 Task: Look for properties with hot tubs in Canada.
Action: Mouse moved to (969, 157)
Screenshot: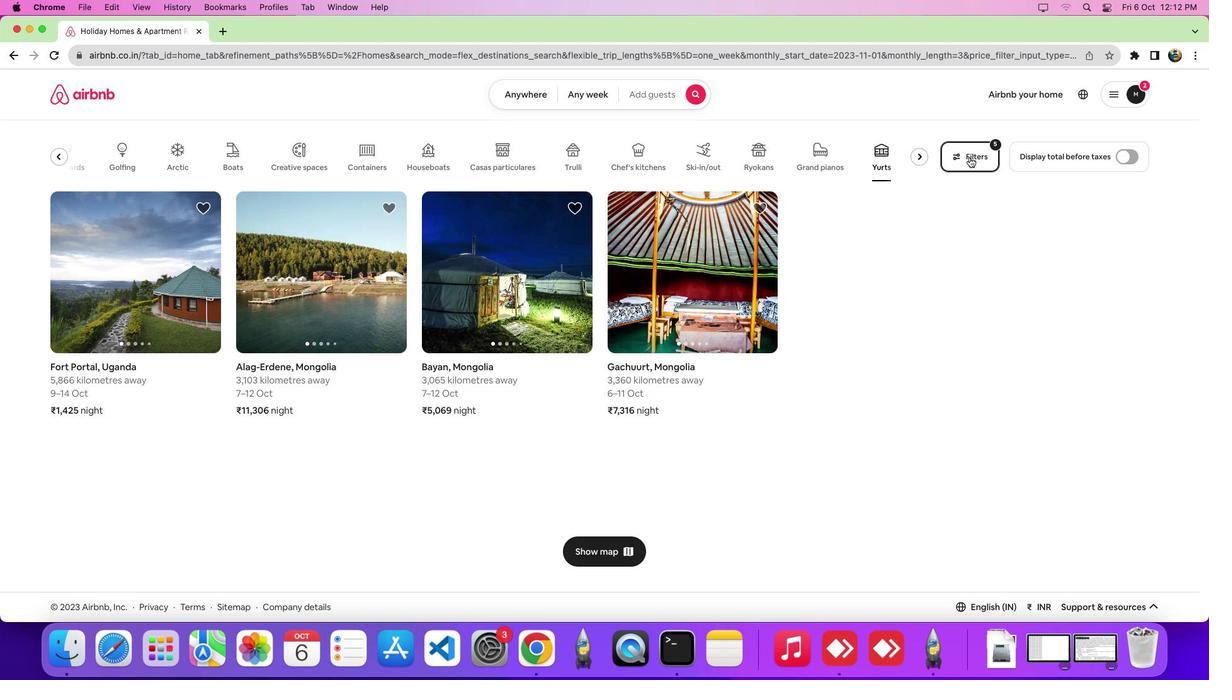 
Action: Mouse pressed left at (969, 157)
Screenshot: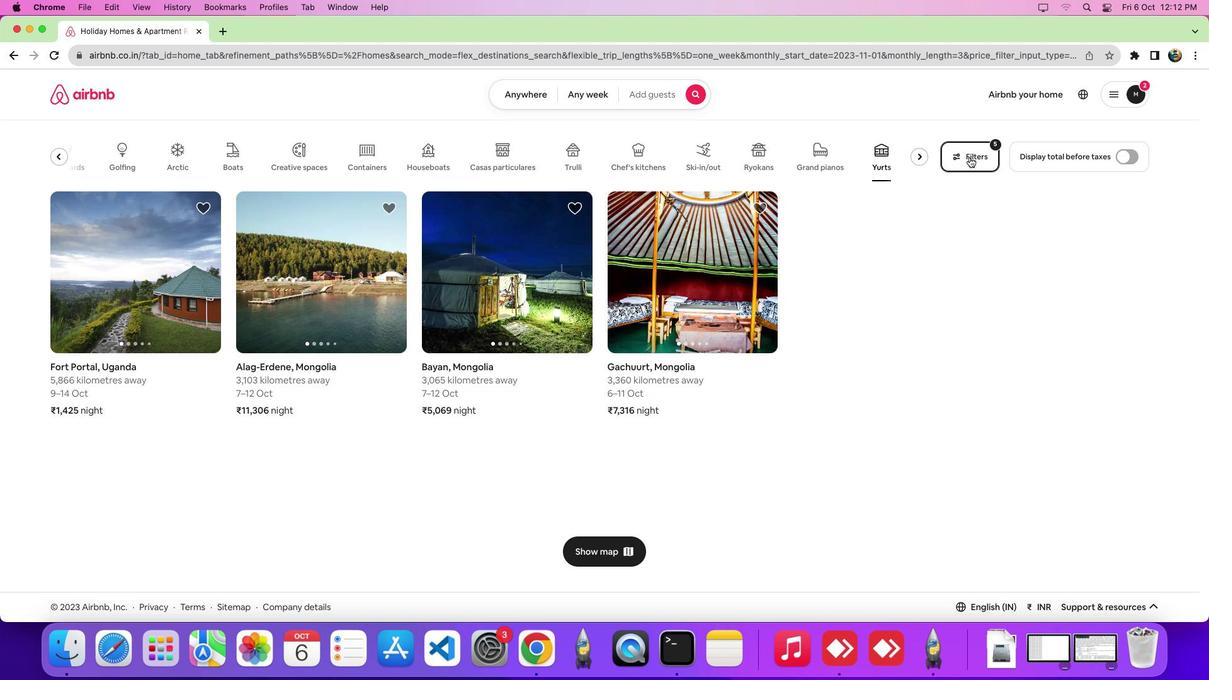 
Action: Mouse moved to (486, 231)
Screenshot: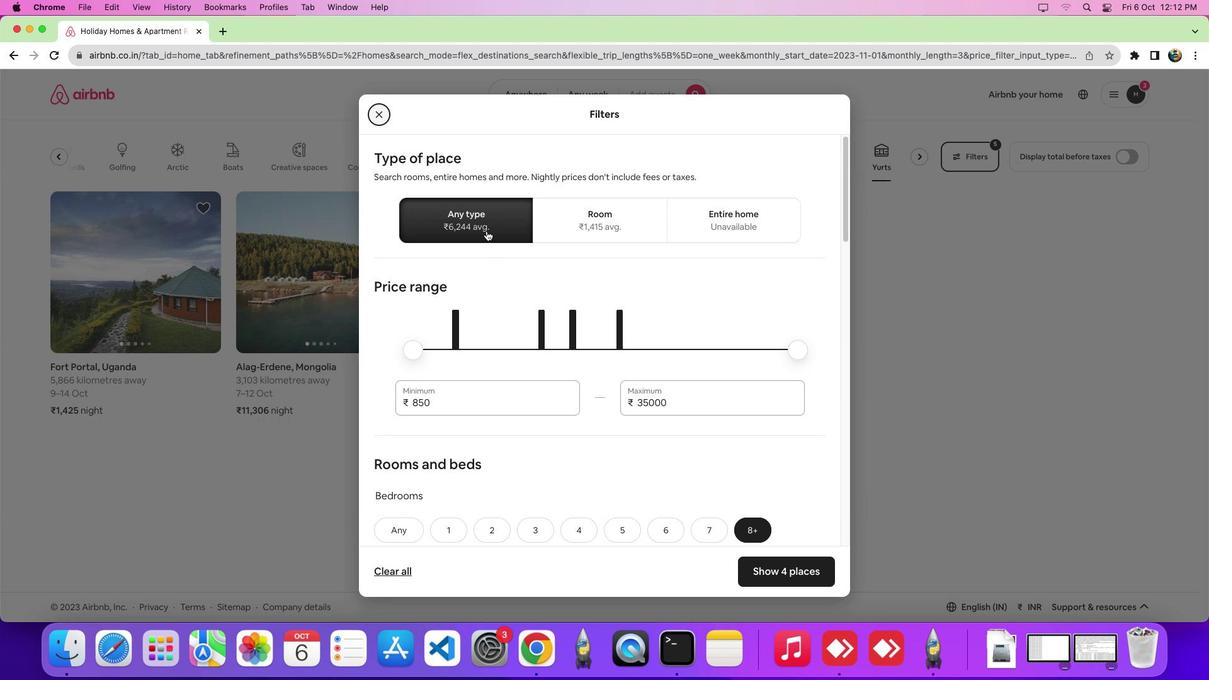 
Action: Mouse pressed left at (486, 231)
Screenshot: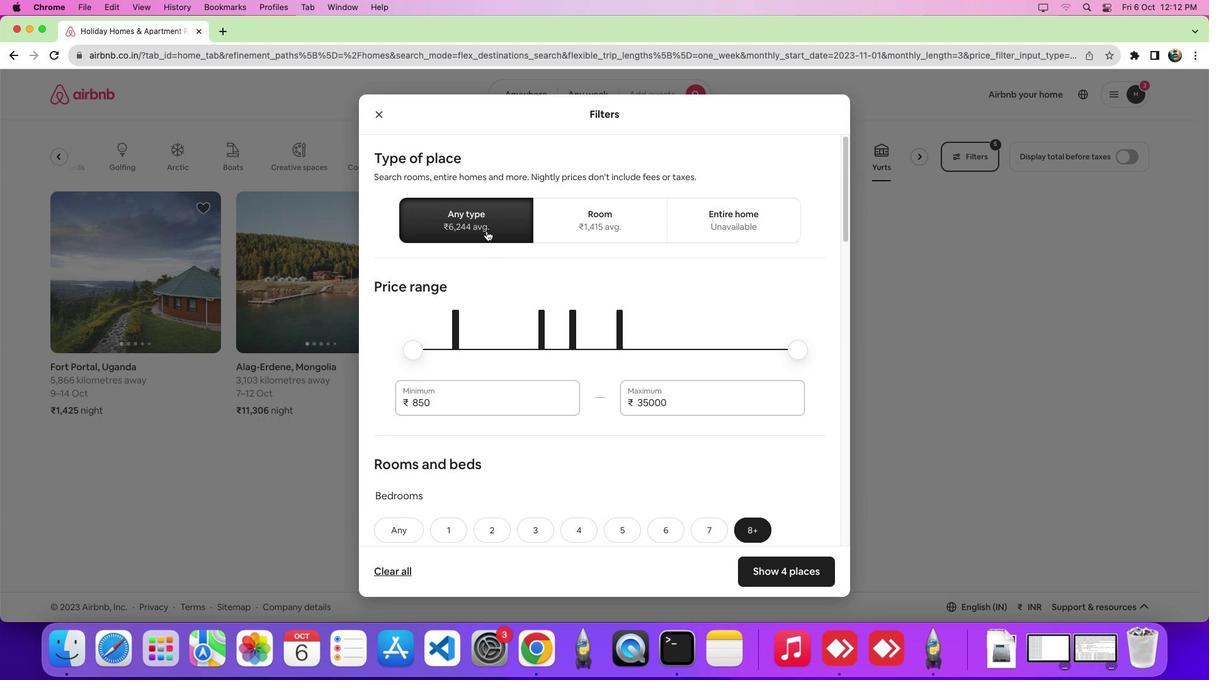 
Action: Mouse moved to (547, 347)
Screenshot: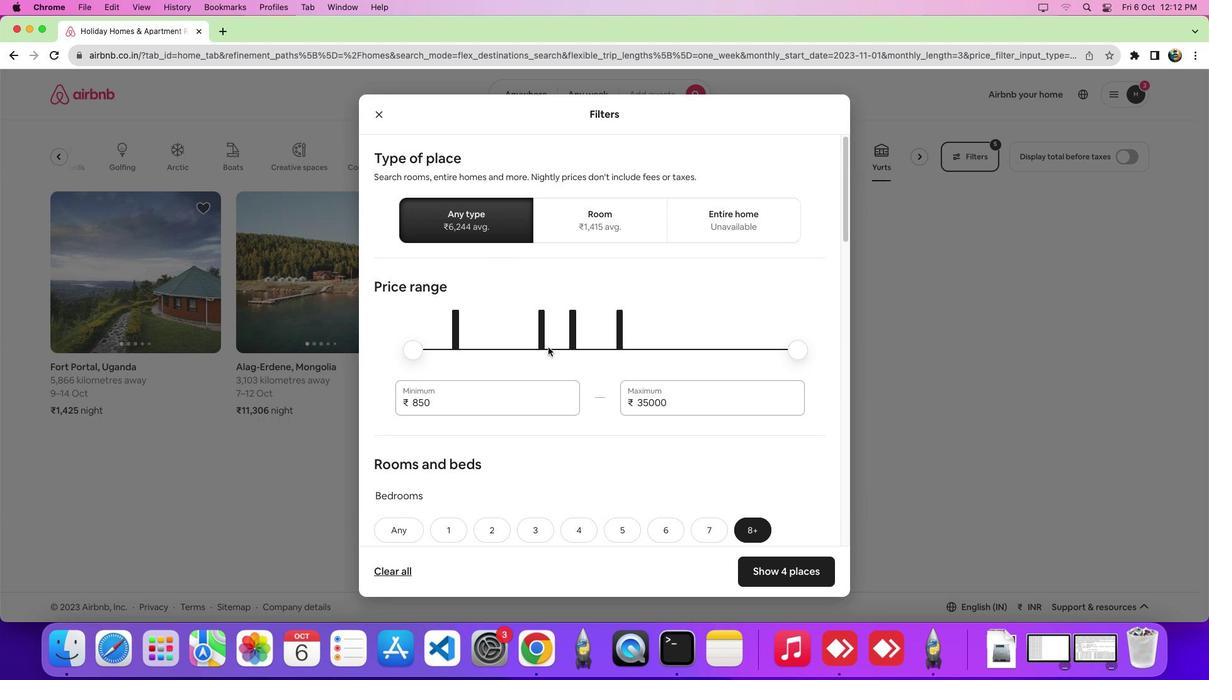
Action: Mouse scrolled (547, 347) with delta (0, 0)
Screenshot: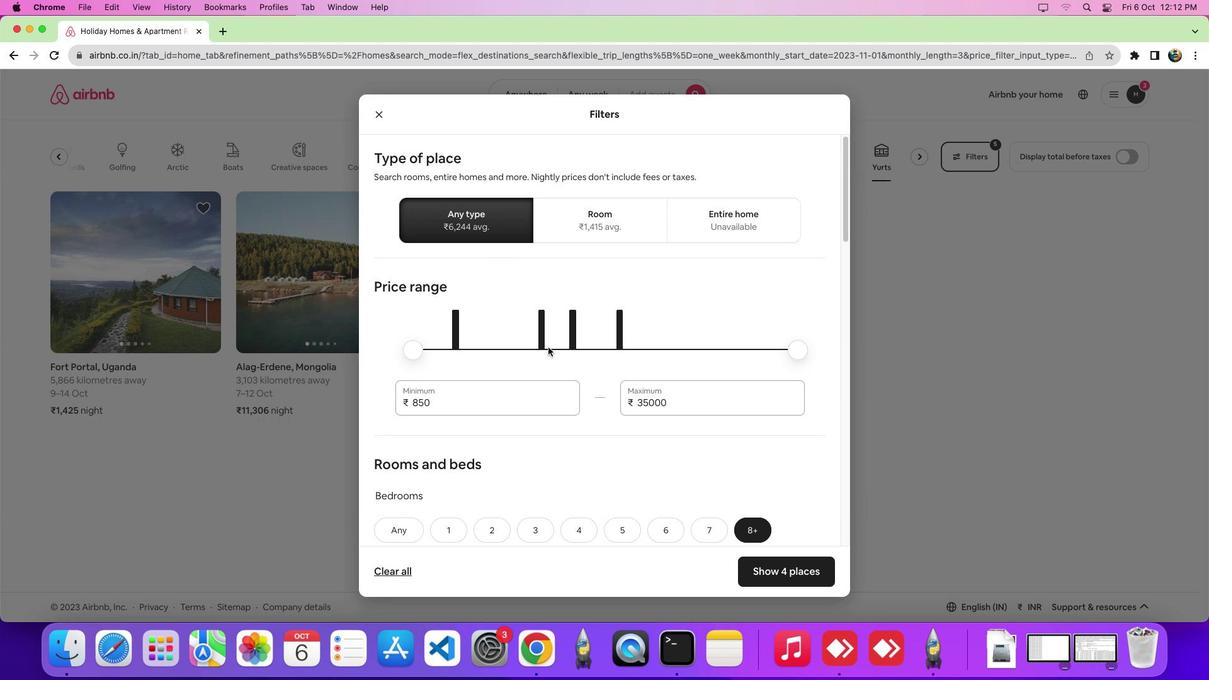 
Action: Mouse scrolled (547, 347) with delta (0, 0)
Screenshot: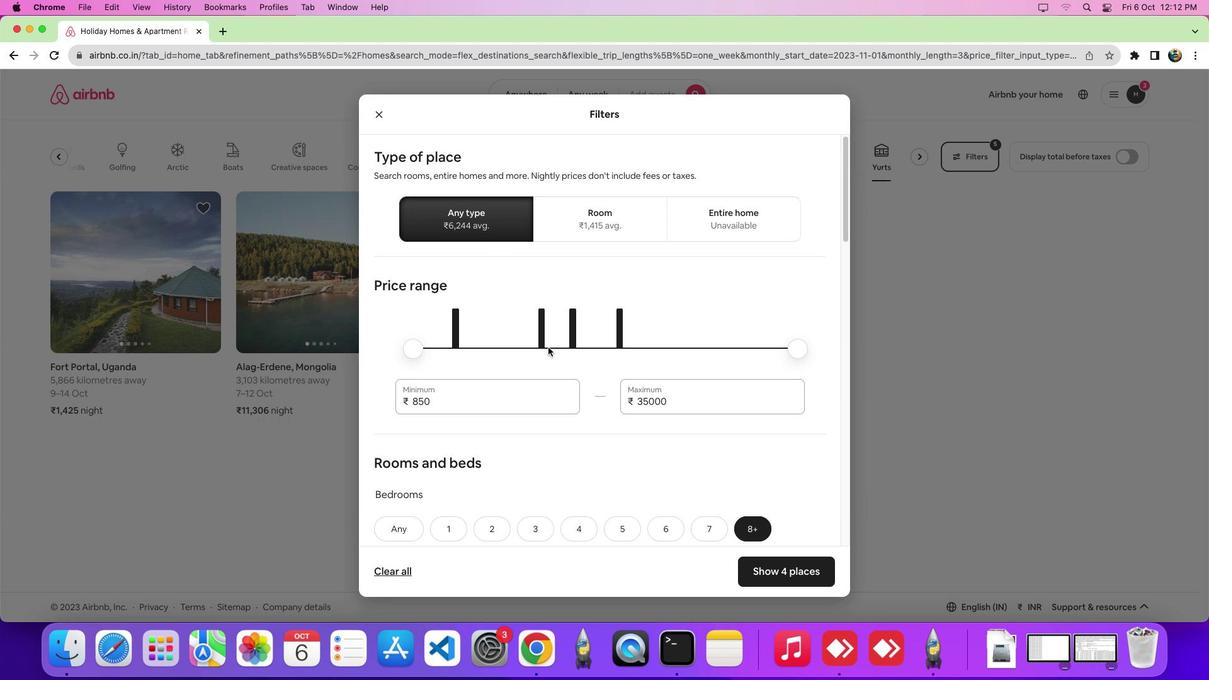 
Action: Mouse scrolled (547, 347) with delta (0, -1)
Screenshot: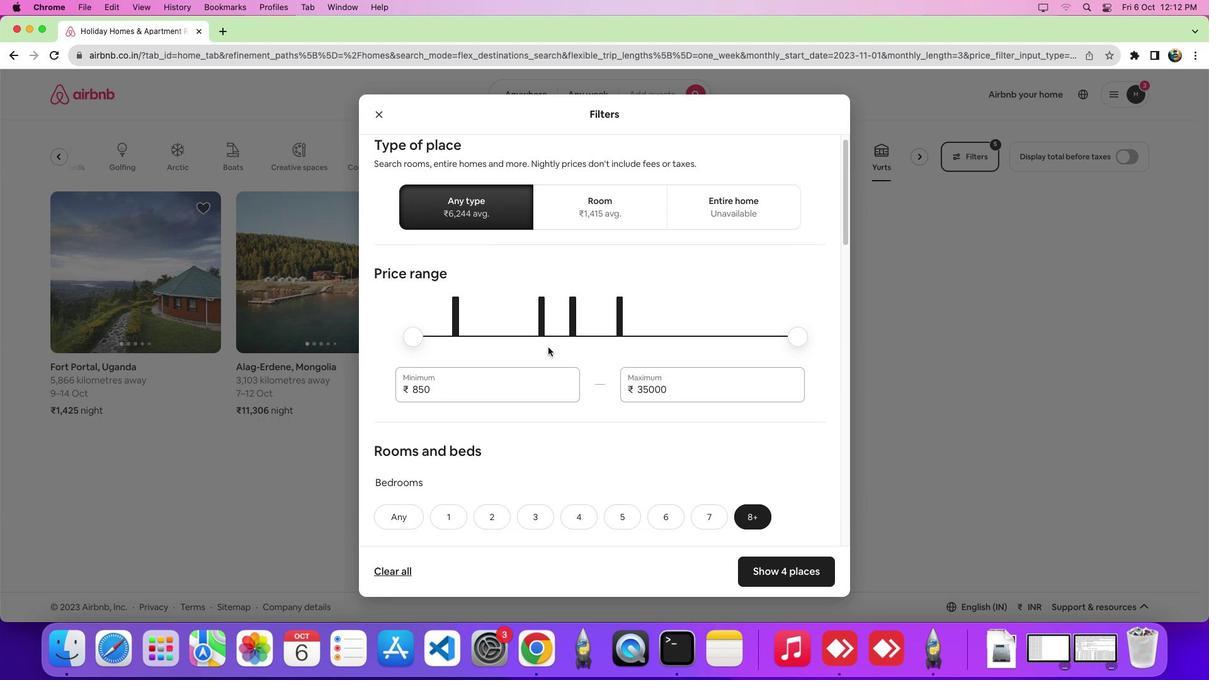 
Action: Mouse scrolled (547, 347) with delta (0, 0)
Screenshot: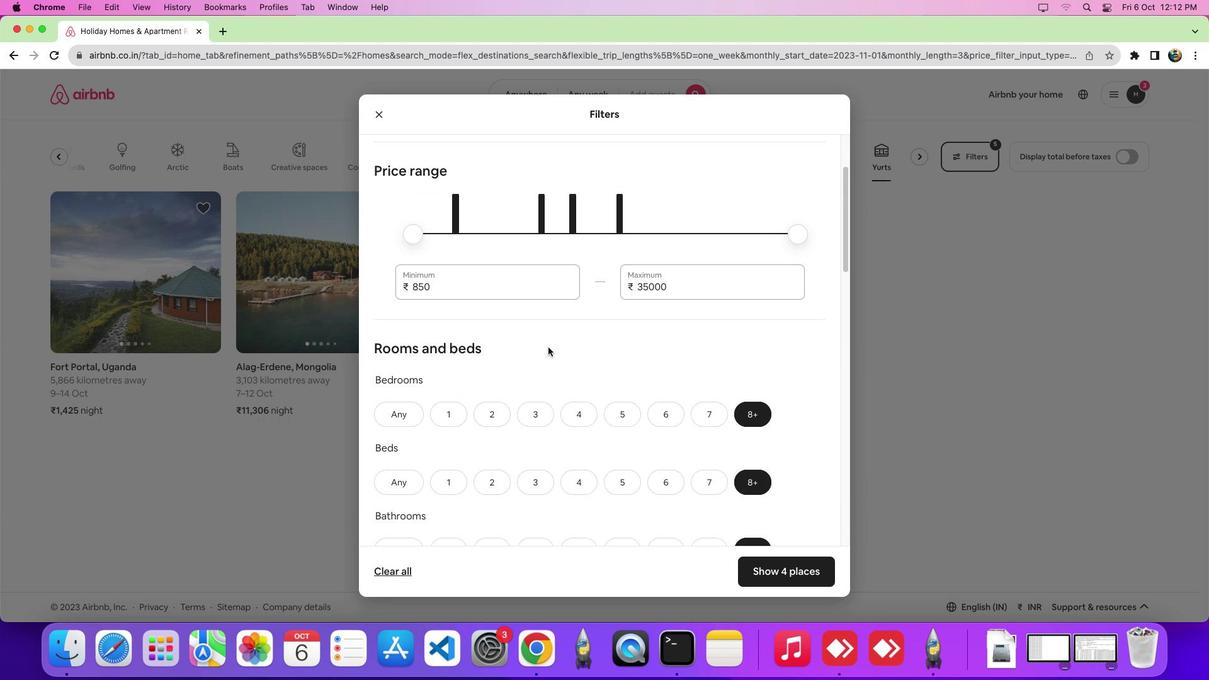 
Action: Mouse scrolled (547, 347) with delta (0, 0)
Screenshot: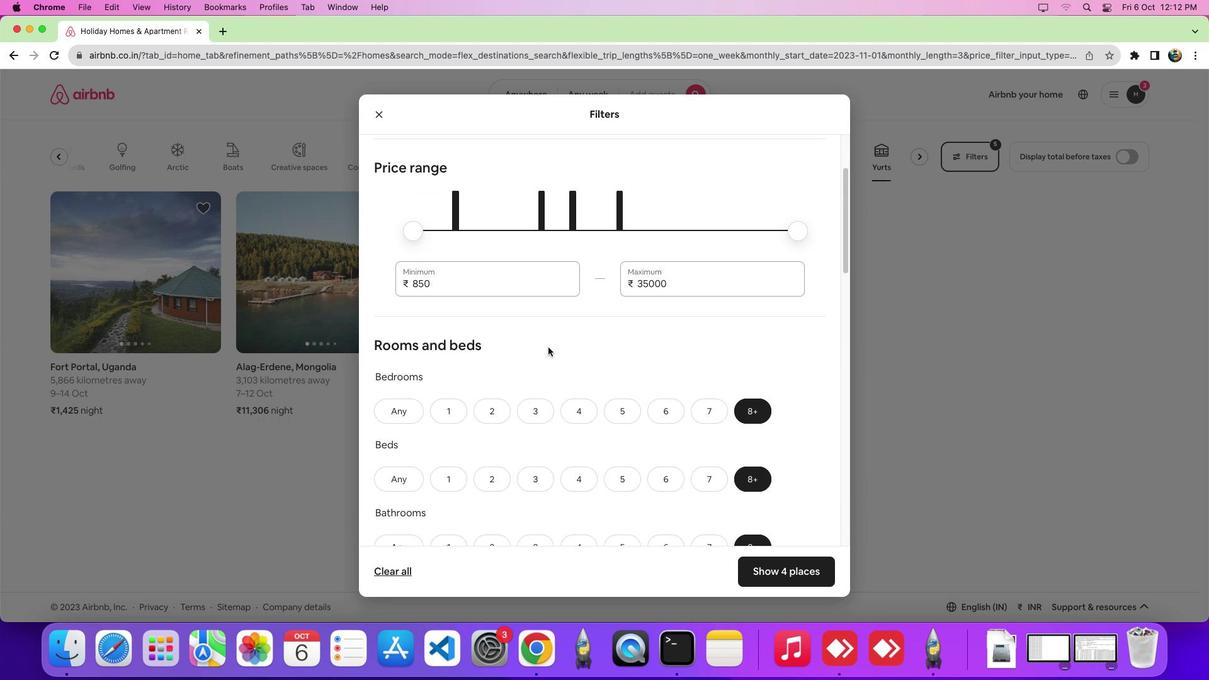
Action: Mouse scrolled (547, 347) with delta (0, -3)
Screenshot: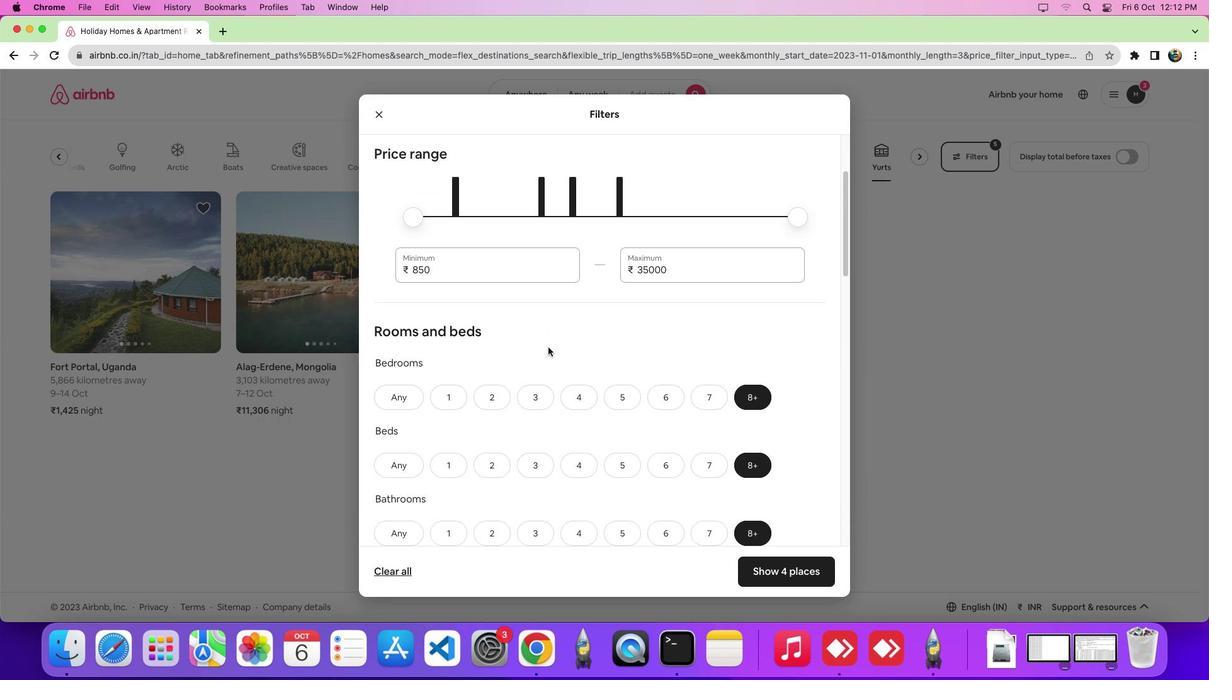 
Action: Mouse scrolled (547, 347) with delta (0, 0)
Screenshot: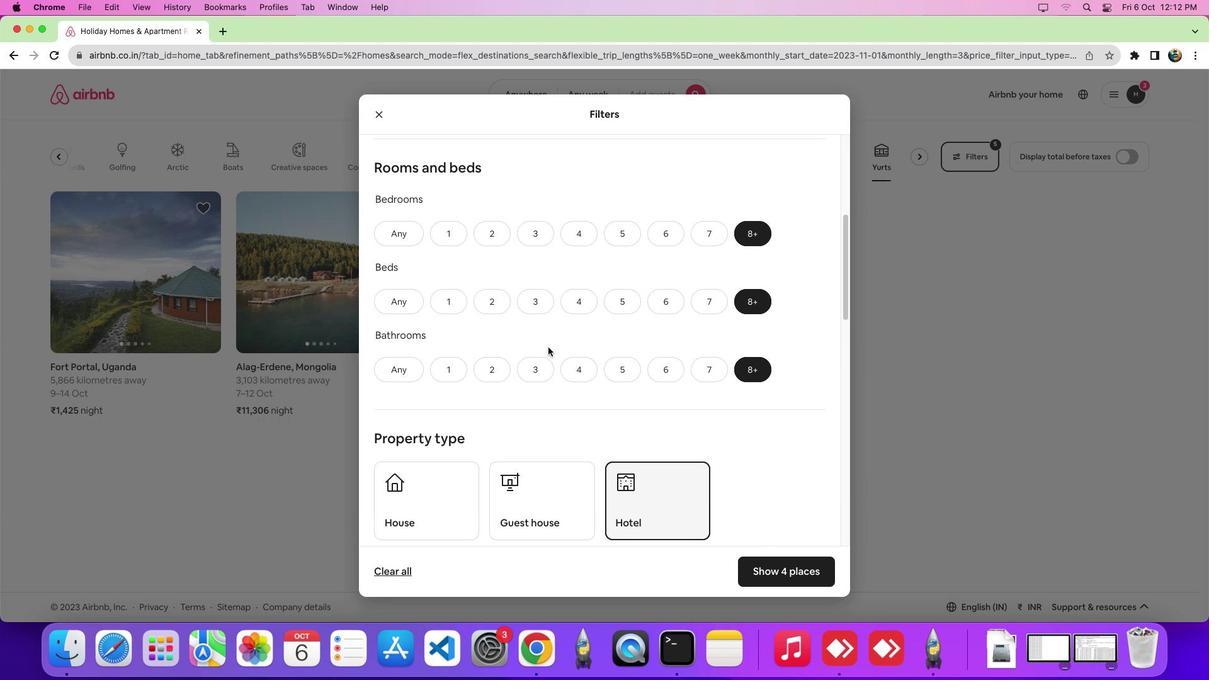 
Action: Mouse scrolled (547, 347) with delta (0, 0)
Screenshot: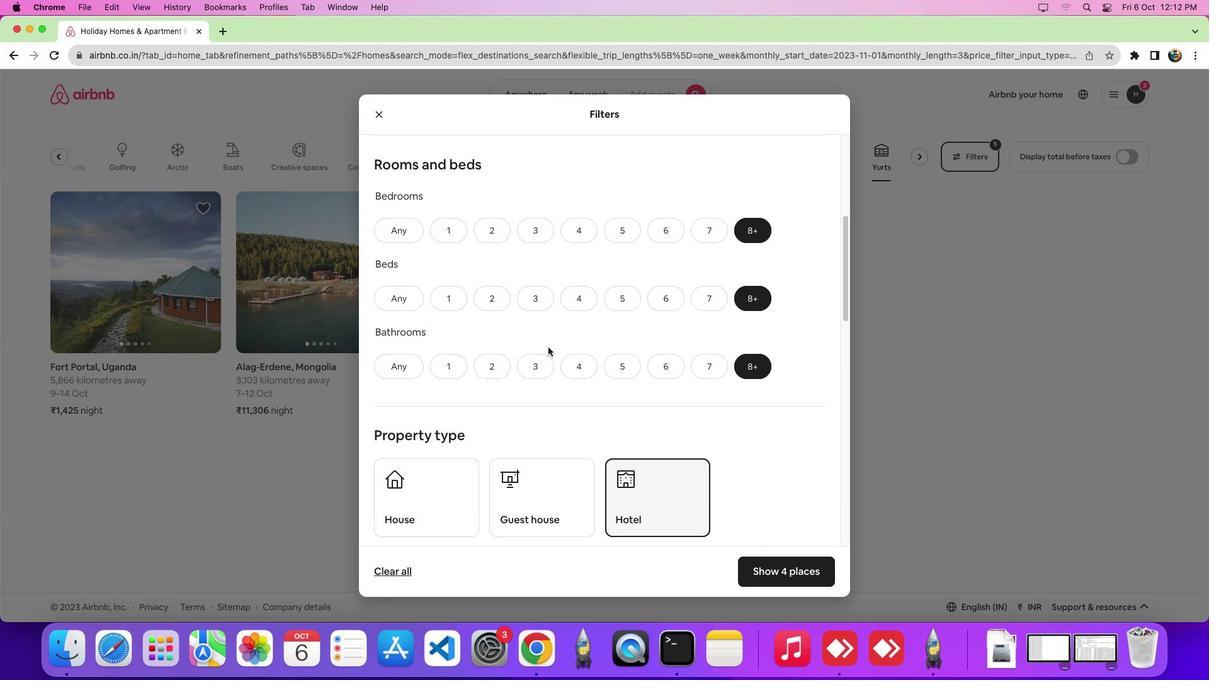 
Action: Mouse scrolled (547, 347) with delta (0, 0)
Screenshot: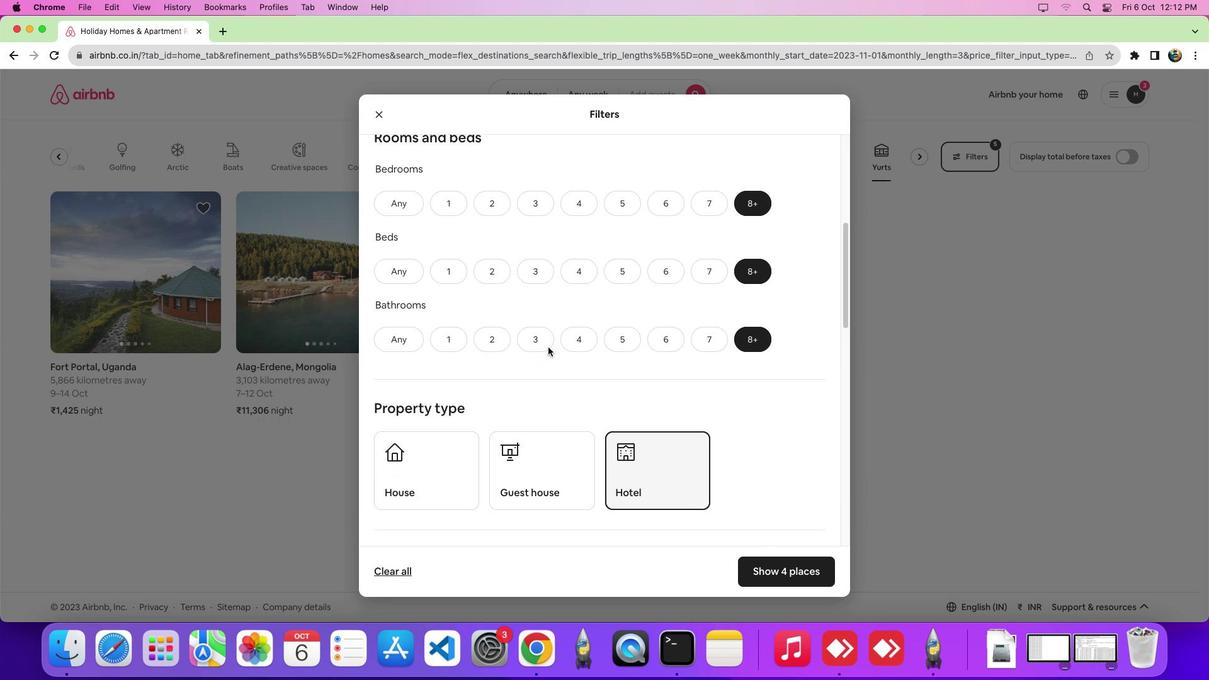 
Action: Mouse scrolled (547, 347) with delta (0, 0)
Screenshot: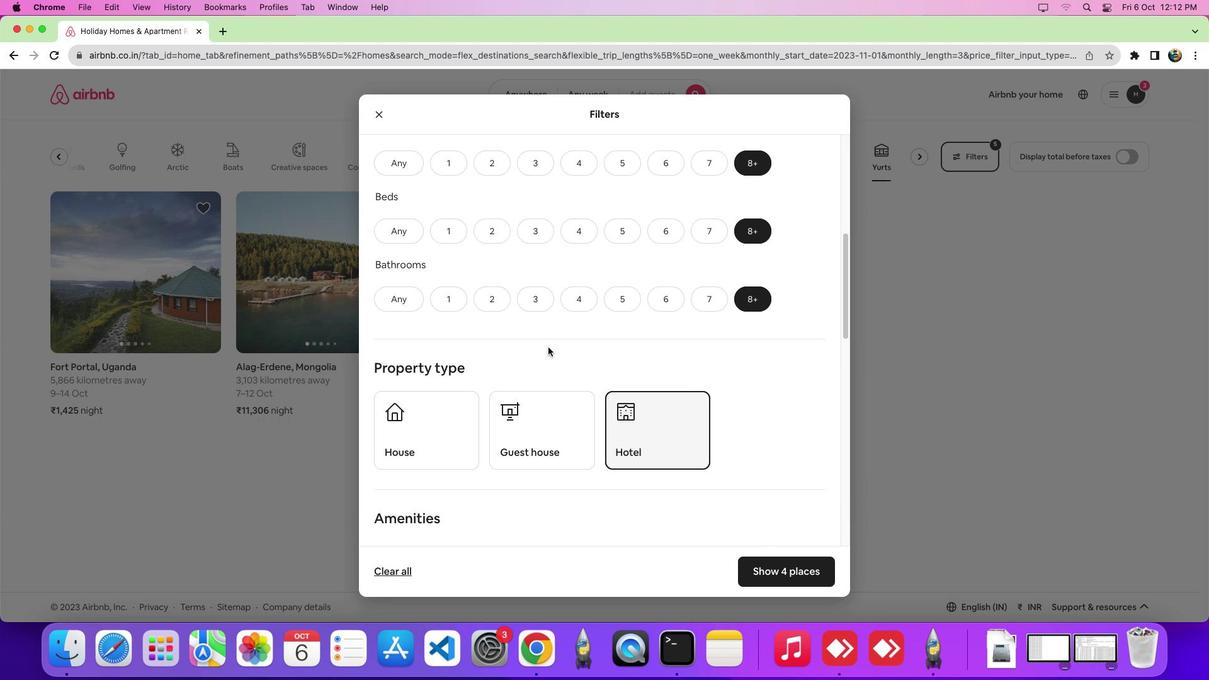 
Action: Mouse scrolled (547, 347) with delta (0, 0)
Screenshot: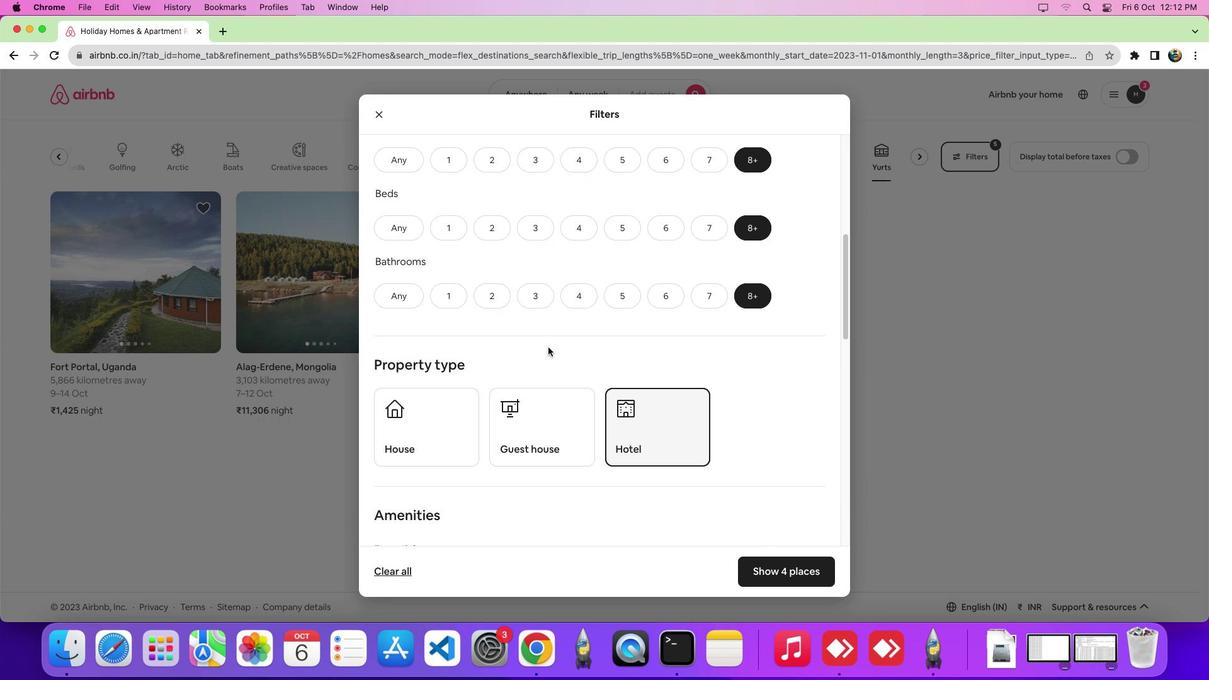 
Action: Mouse scrolled (547, 347) with delta (0, -3)
Screenshot: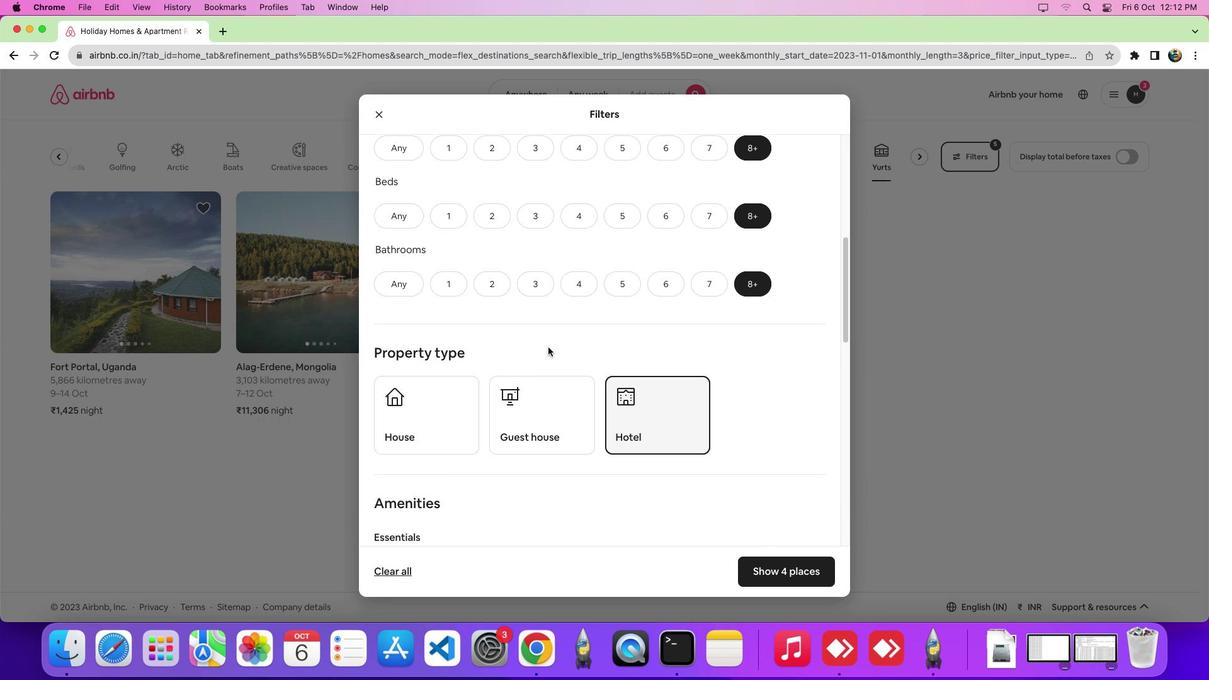 
Action: Mouse scrolled (547, 347) with delta (0, 0)
Screenshot: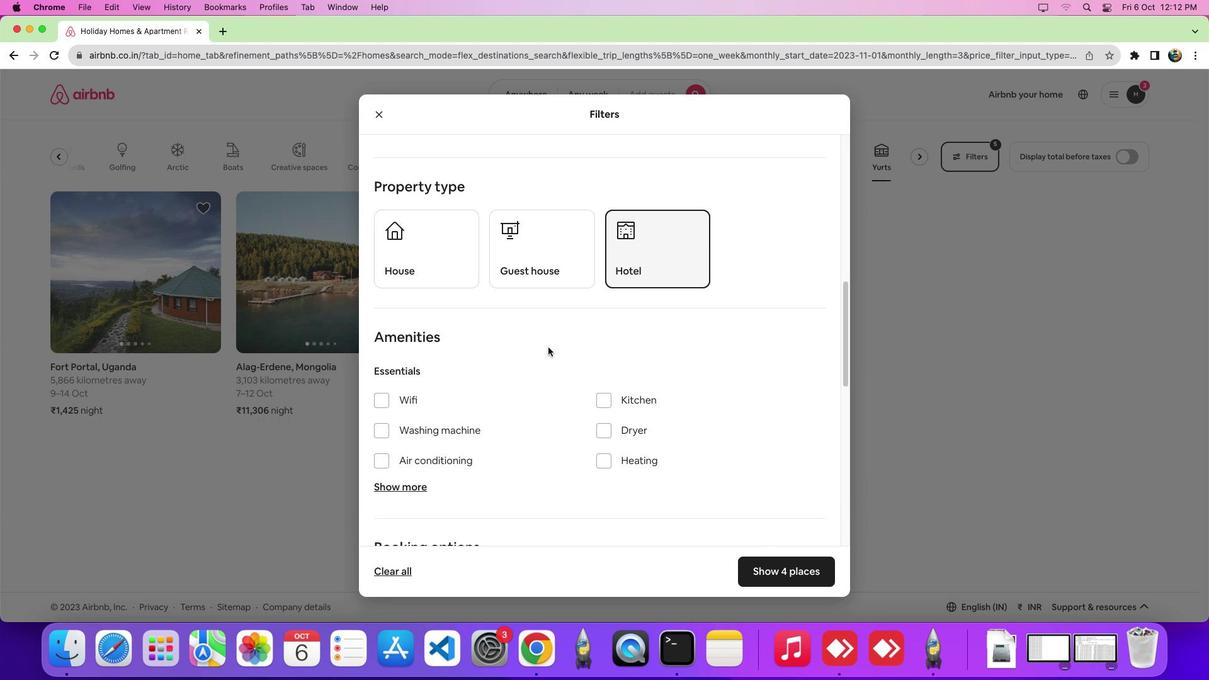 
Action: Mouse scrolled (547, 347) with delta (0, 0)
Screenshot: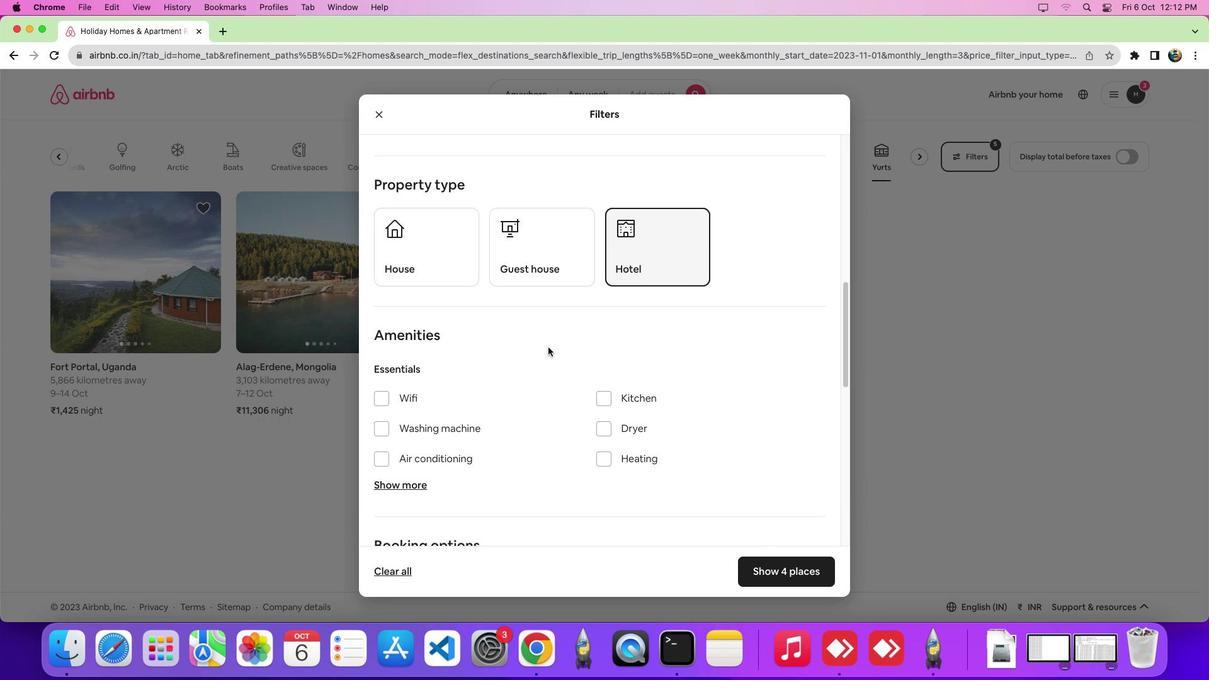
Action: Mouse scrolled (547, 347) with delta (0, -1)
Screenshot: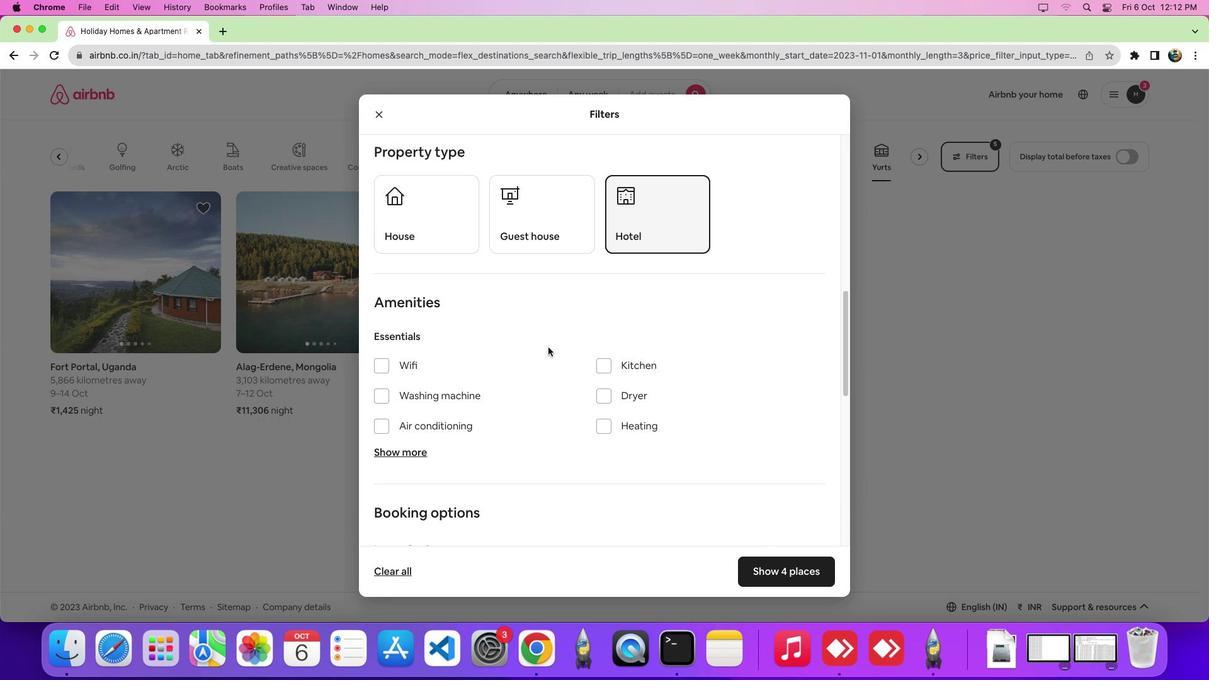 
Action: Mouse moved to (413, 396)
Screenshot: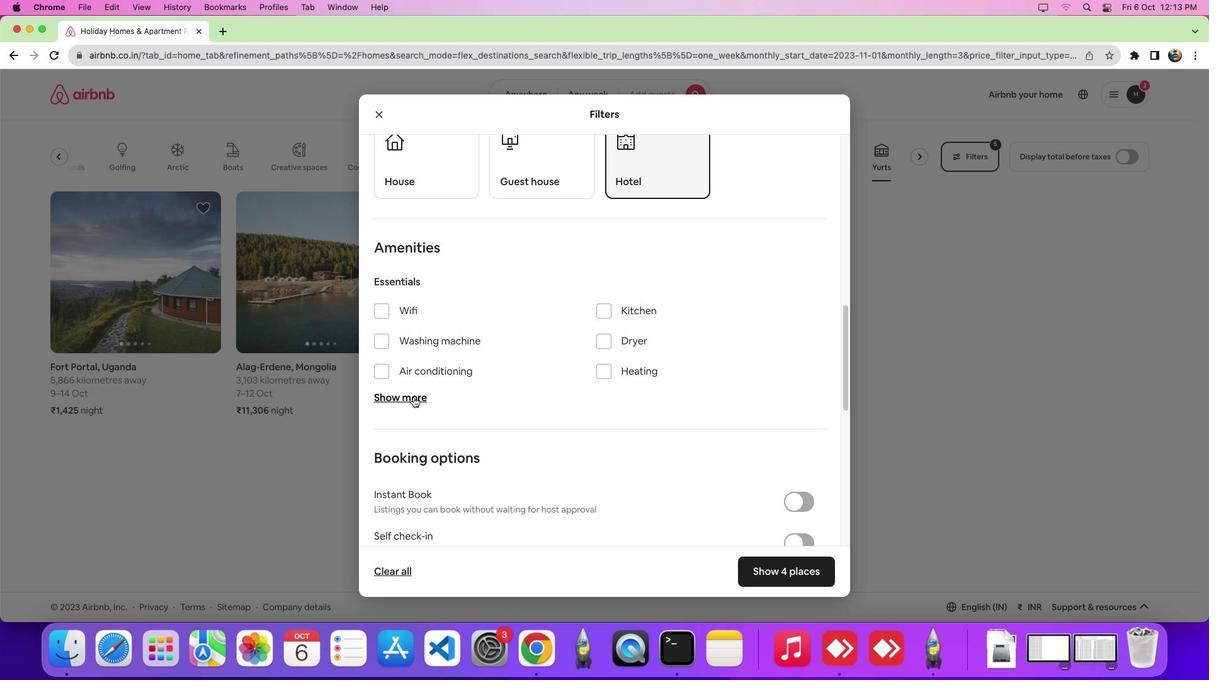 
Action: Mouse pressed left at (413, 396)
Screenshot: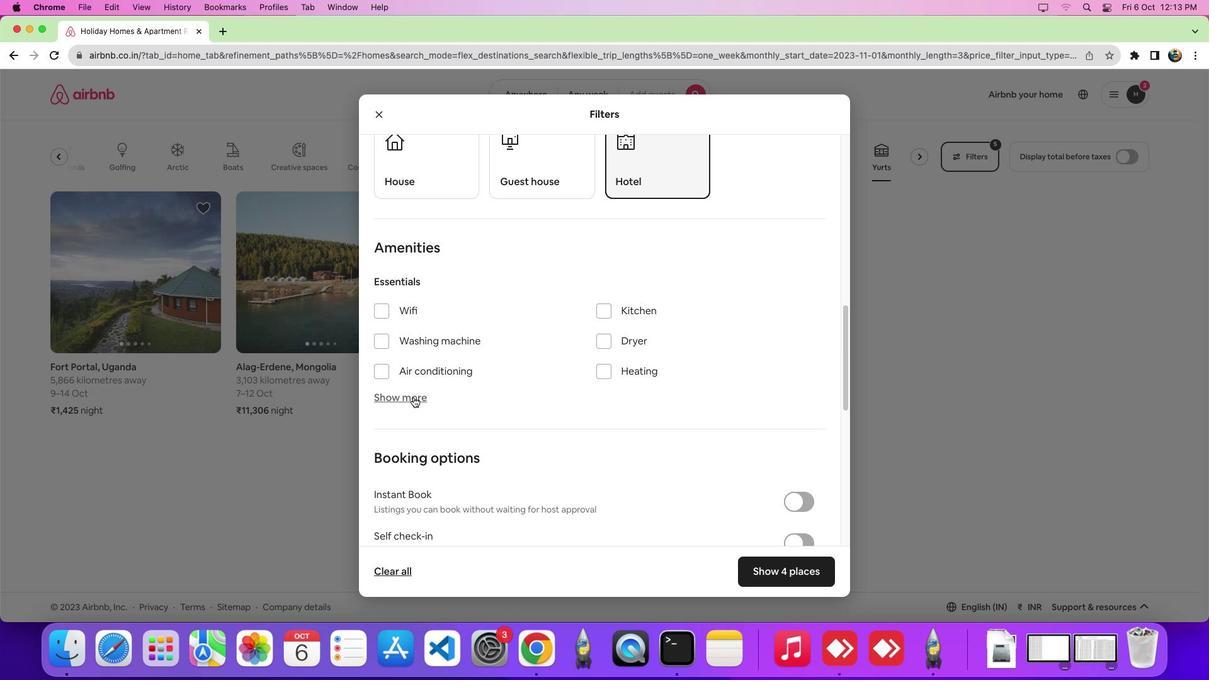 
Action: Mouse moved to (629, 420)
Screenshot: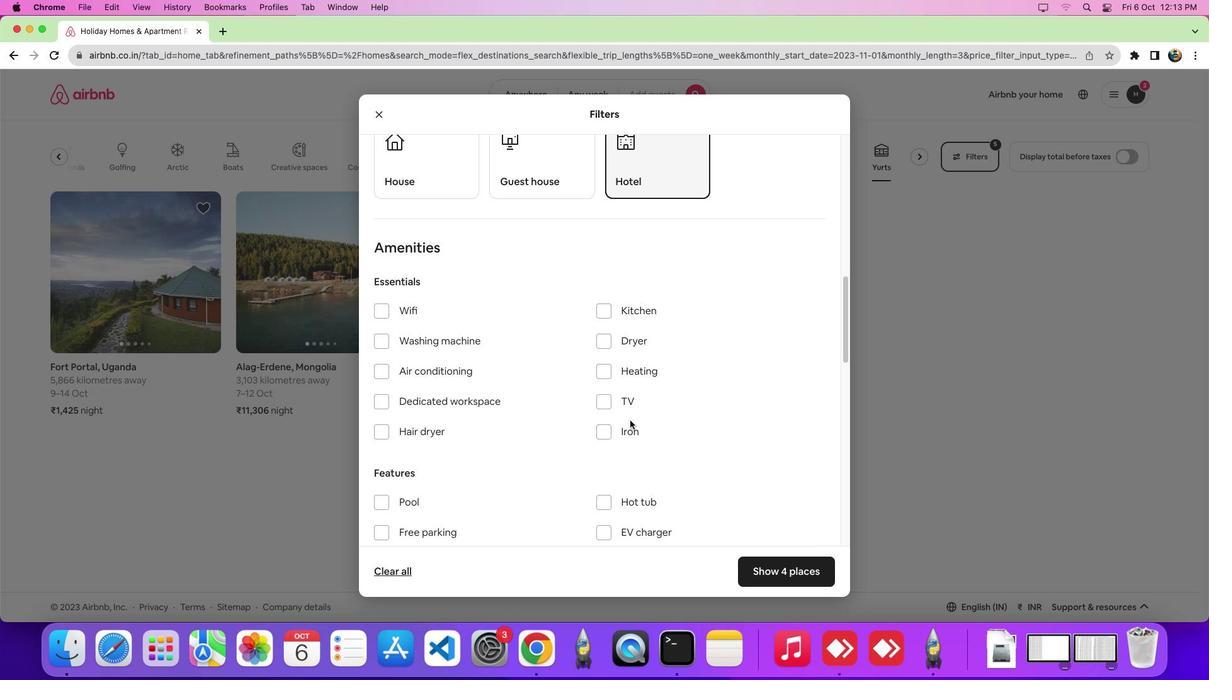 
Action: Mouse scrolled (629, 420) with delta (0, 0)
Screenshot: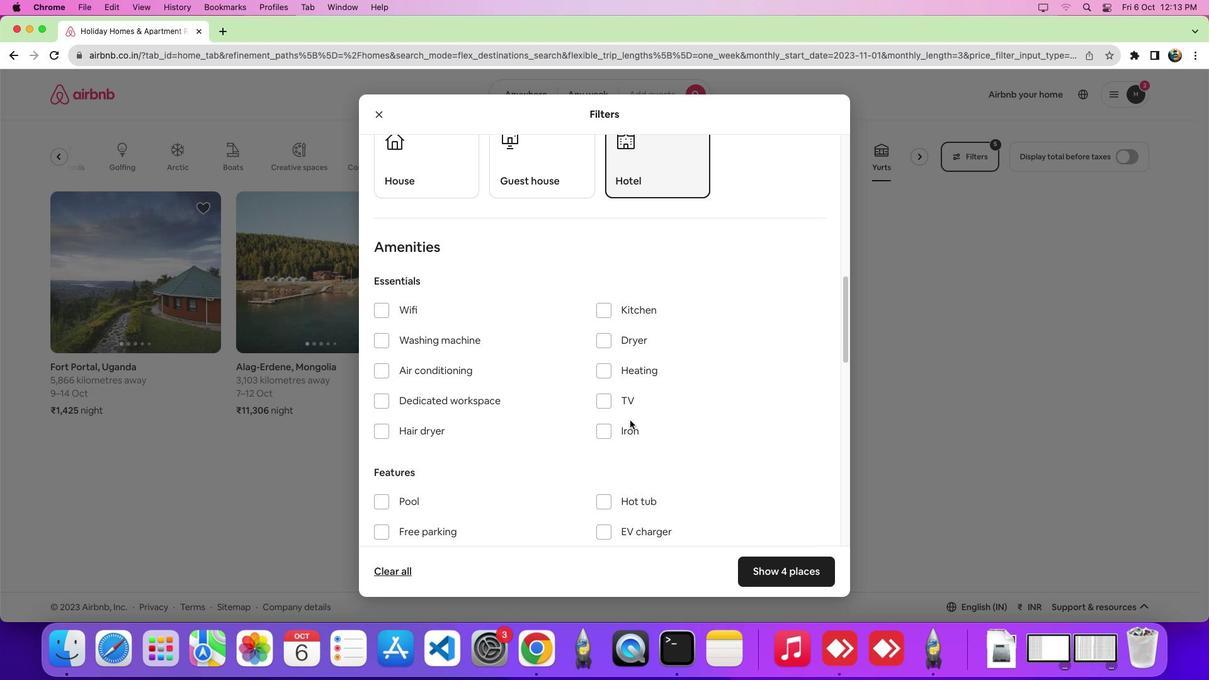 
Action: Mouse scrolled (629, 420) with delta (0, 0)
Screenshot: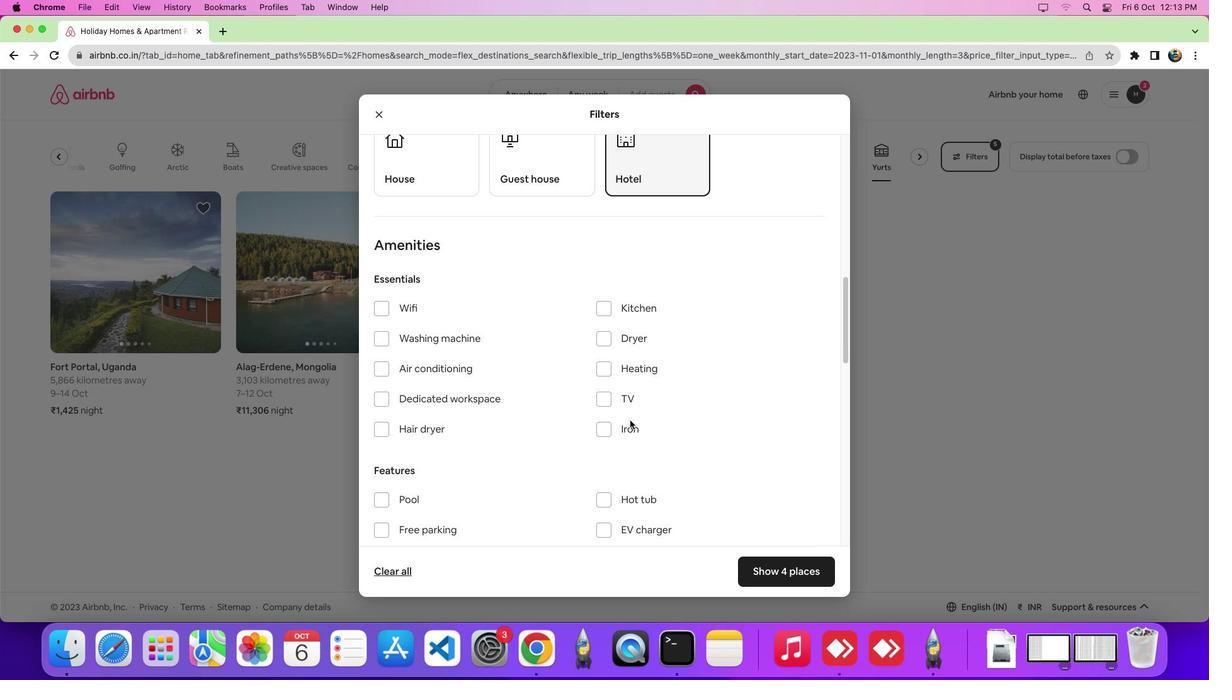 
Action: Mouse scrolled (629, 420) with delta (0, 0)
Screenshot: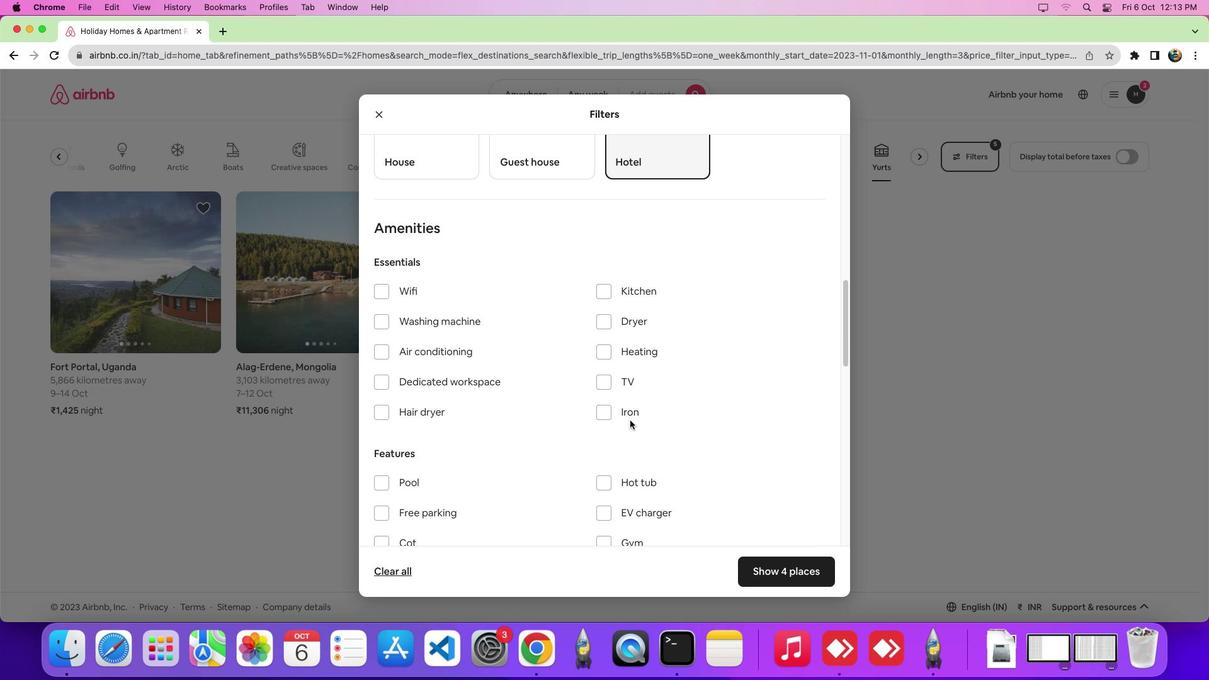 
Action: Mouse moved to (607, 479)
Screenshot: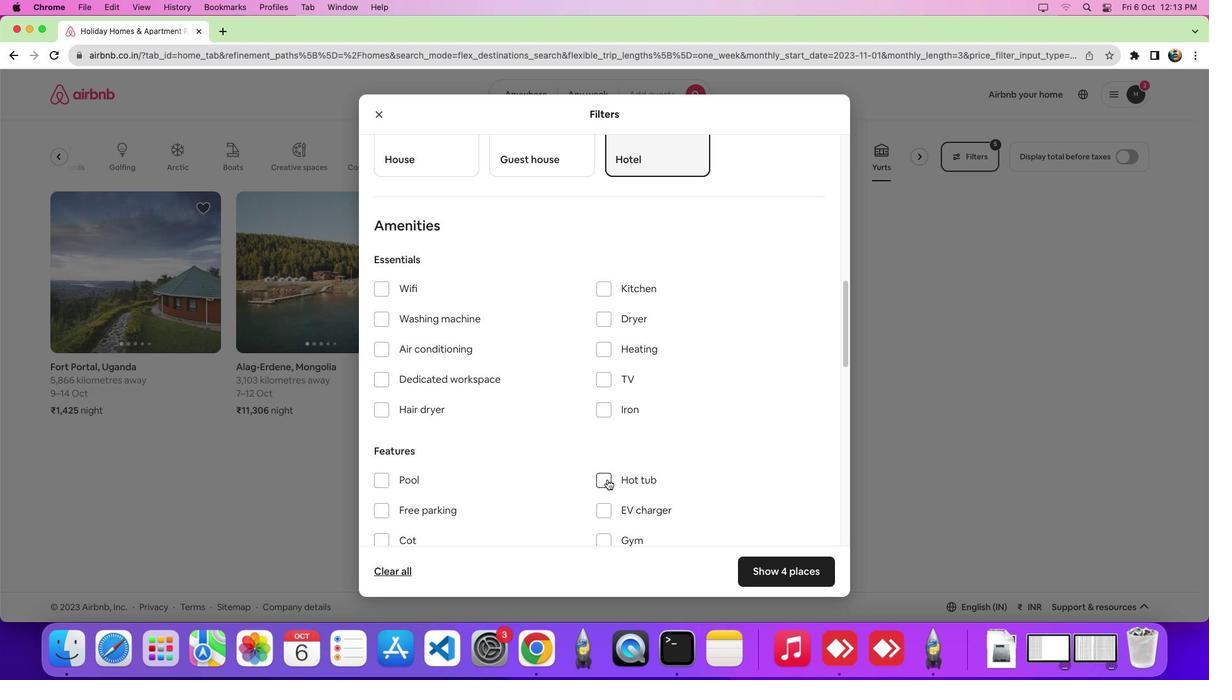 
Action: Mouse pressed left at (607, 479)
Screenshot: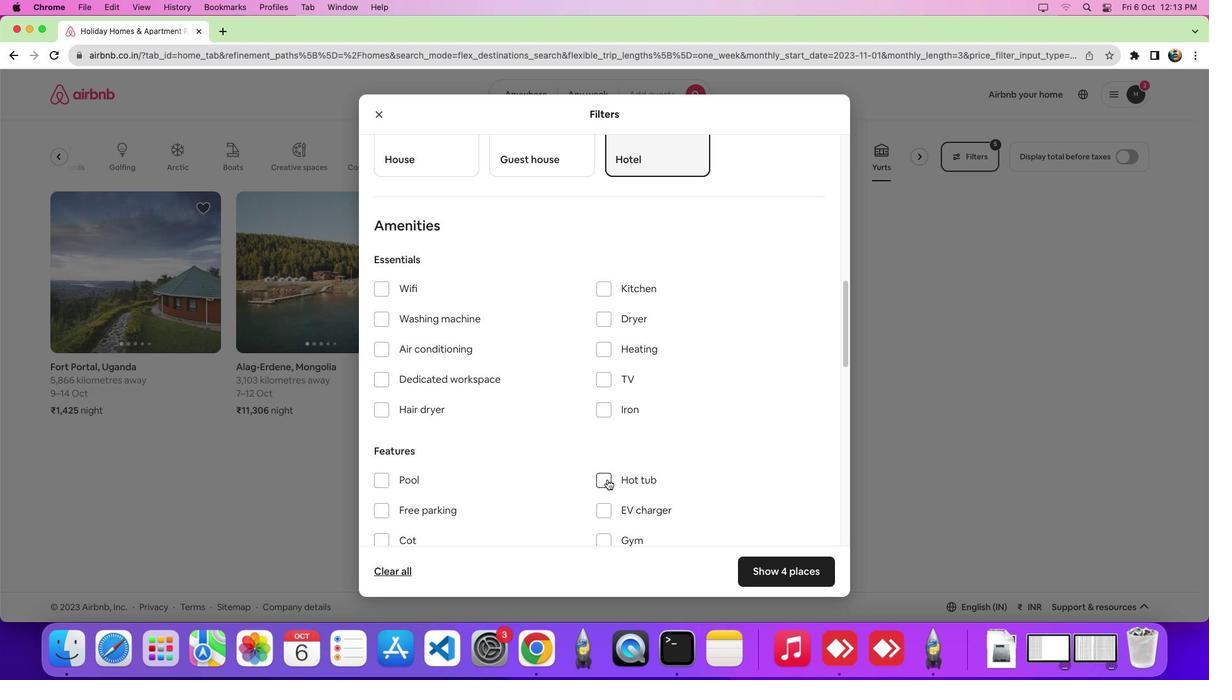 
Action: Mouse moved to (796, 576)
Screenshot: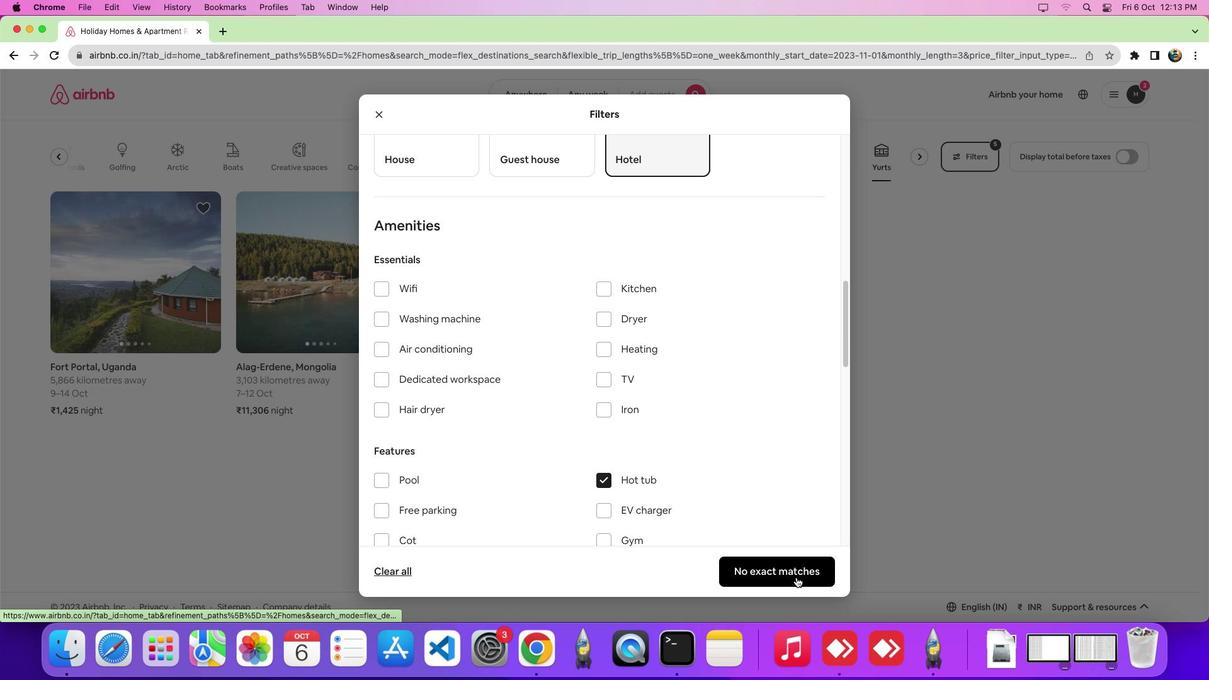 
Action: Mouse pressed left at (796, 576)
Screenshot: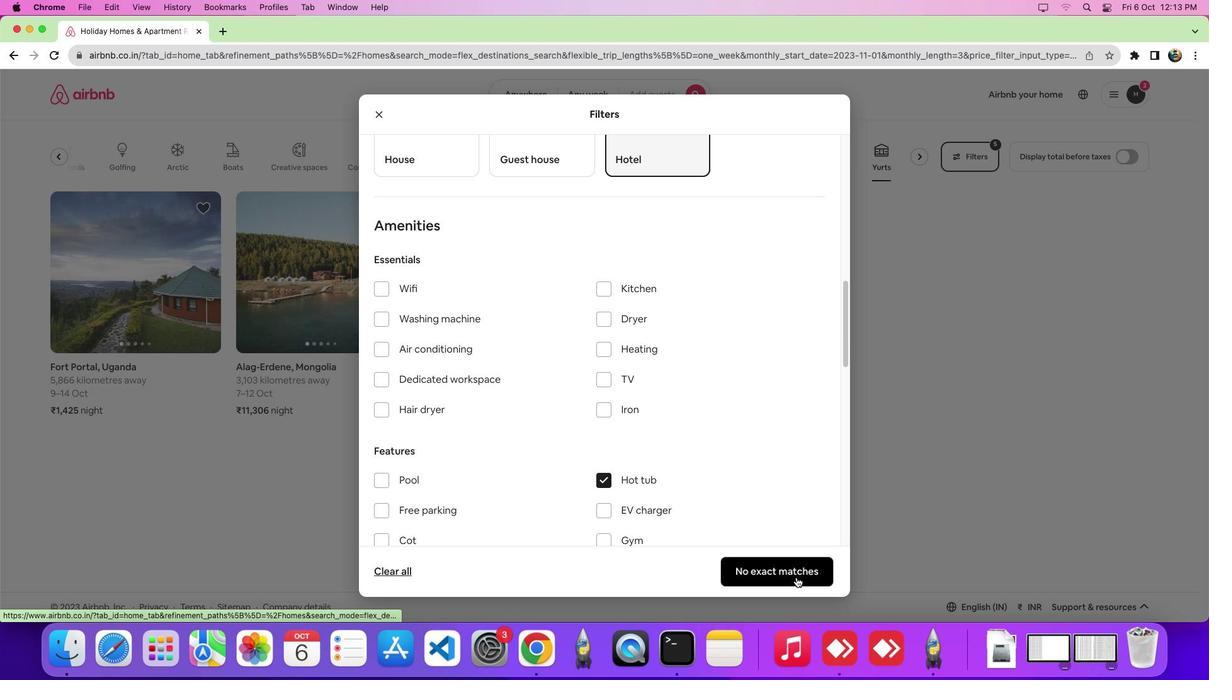 
Action: Mouse moved to (795, 576)
Screenshot: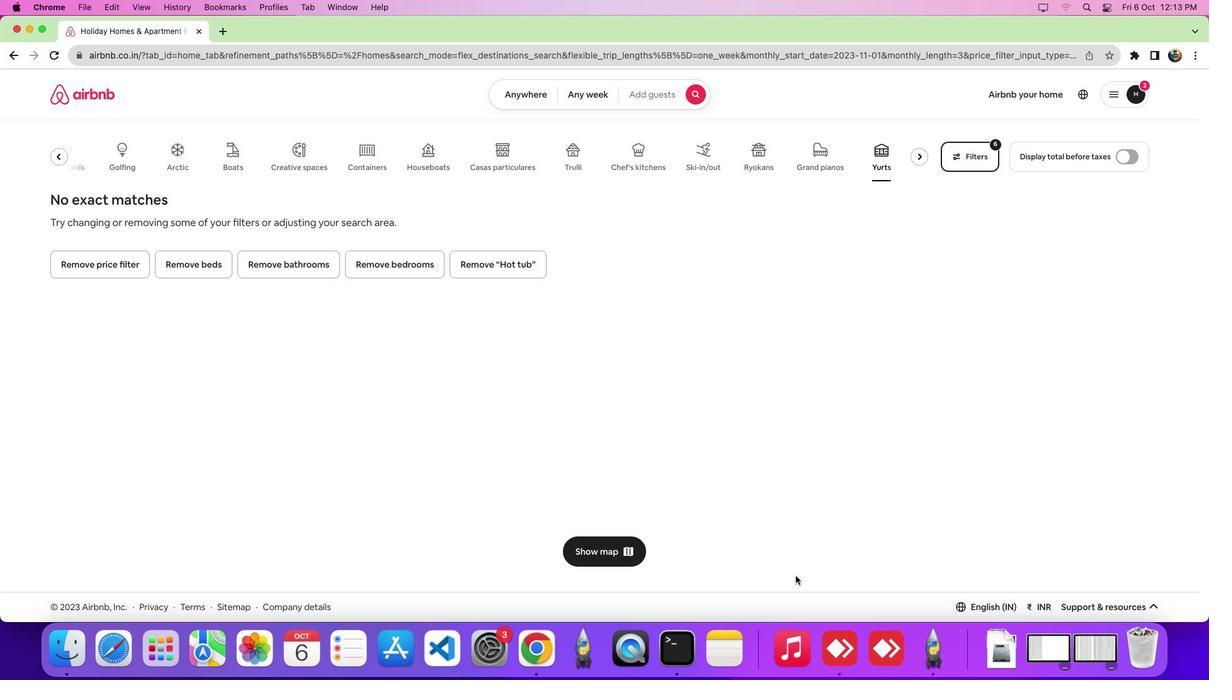 
